 Task: Calculate sale proceeds for selling your house in Washington DC.
Action: Mouse moved to (780, 132)
Screenshot: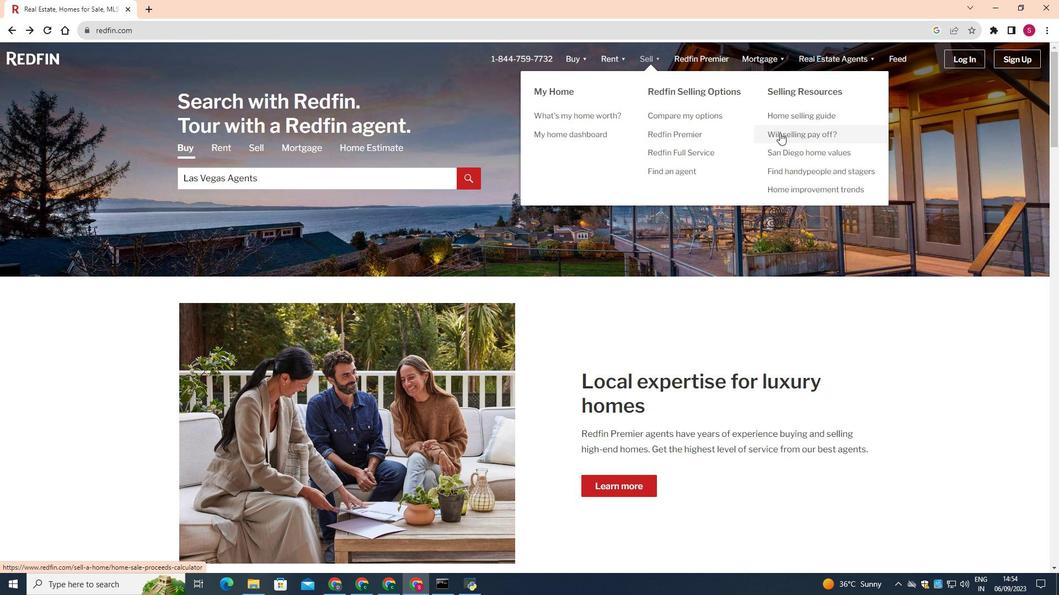 
Action: Mouse pressed left at (780, 132)
Screenshot: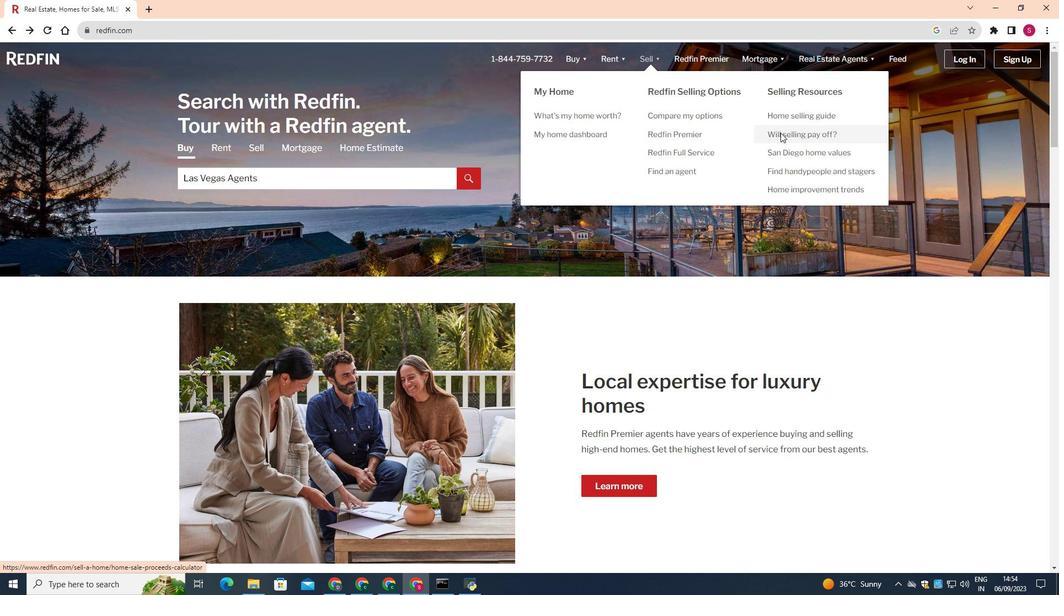 
Action: Mouse moved to (235, 253)
Screenshot: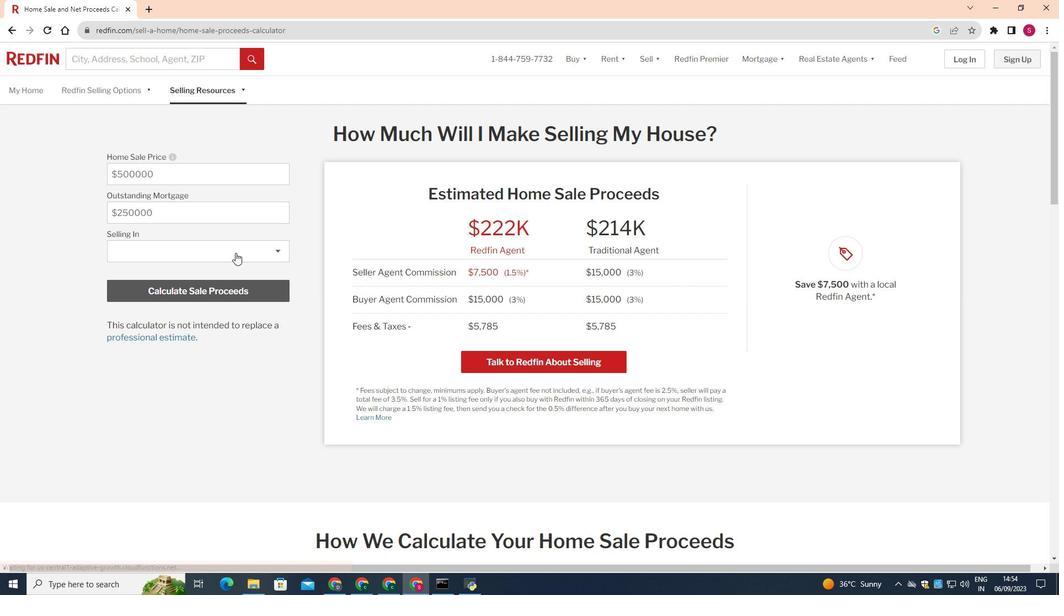 
Action: Mouse pressed left at (235, 253)
Screenshot: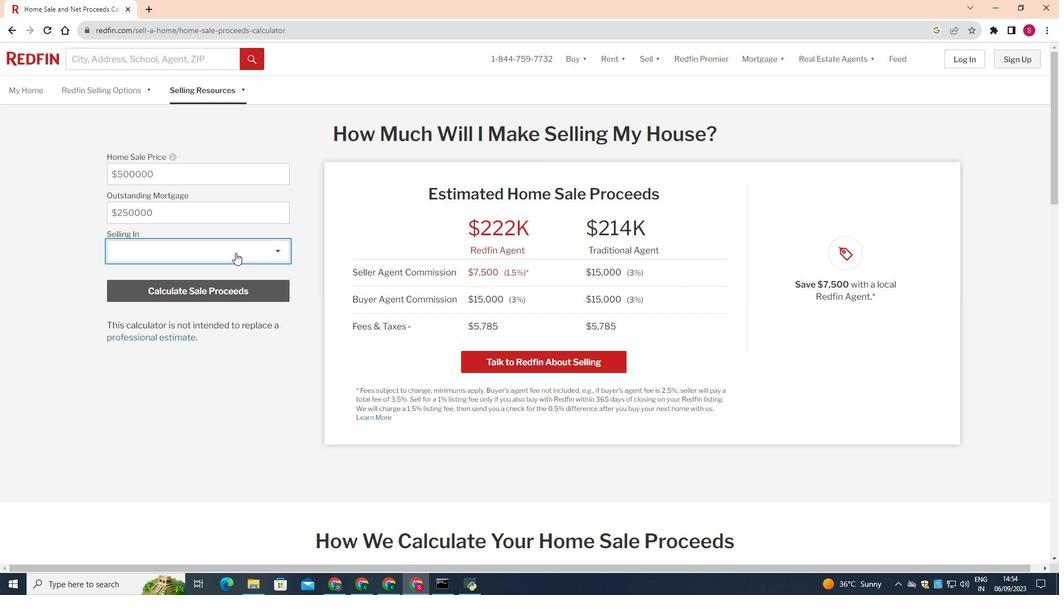 
Action: Mouse moved to (211, 312)
Screenshot: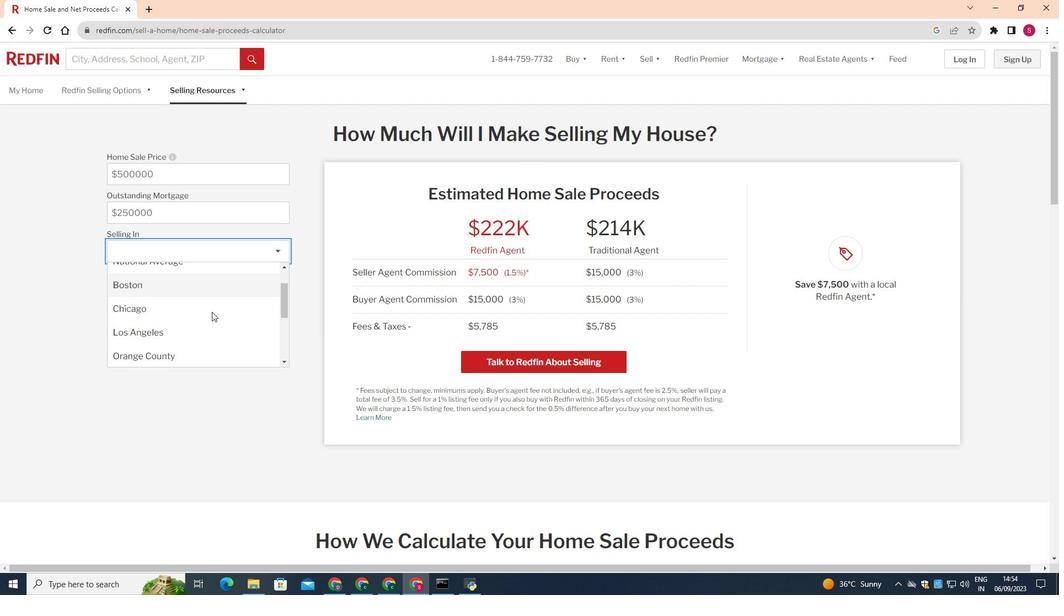 
Action: Mouse scrolled (211, 311) with delta (0, 0)
Screenshot: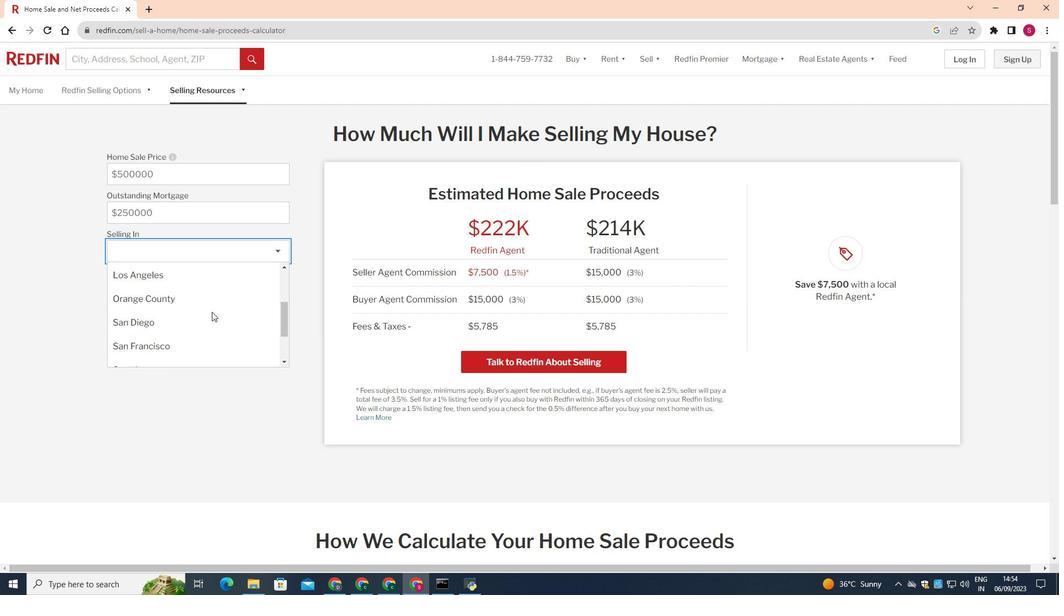 
Action: Mouse scrolled (211, 311) with delta (0, 0)
Screenshot: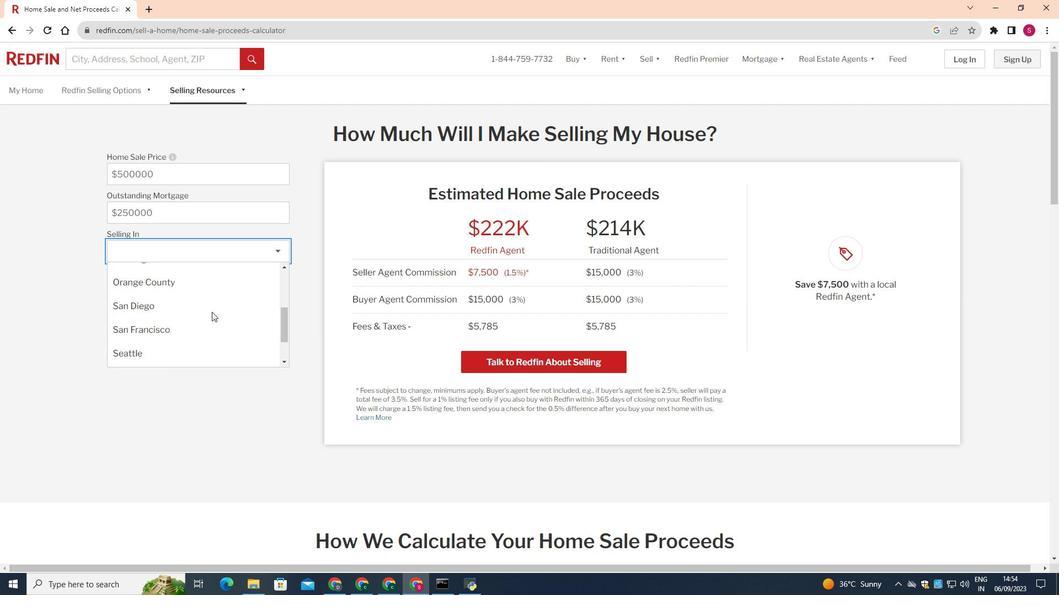 
Action: Mouse scrolled (211, 311) with delta (0, 0)
Screenshot: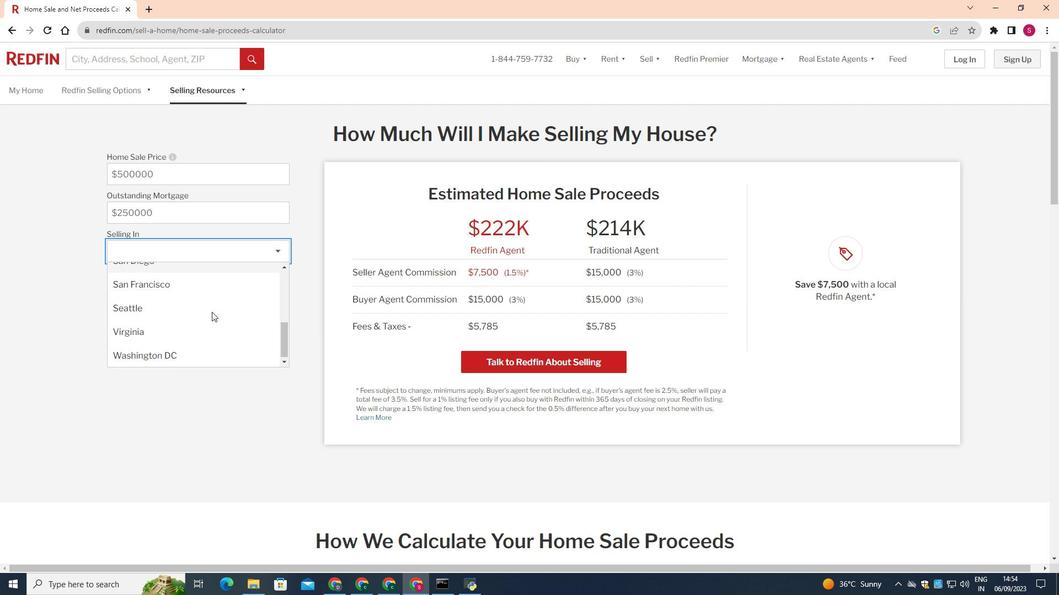 
Action: Mouse scrolled (211, 311) with delta (0, 0)
Screenshot: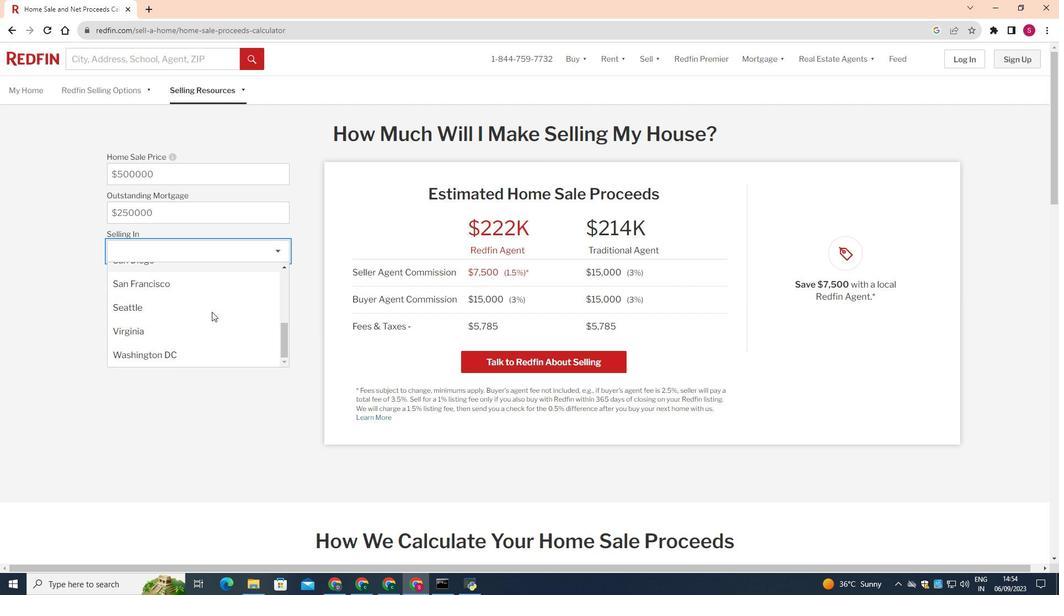 
Action: Mouse moved to (182, 357)
Screenshot: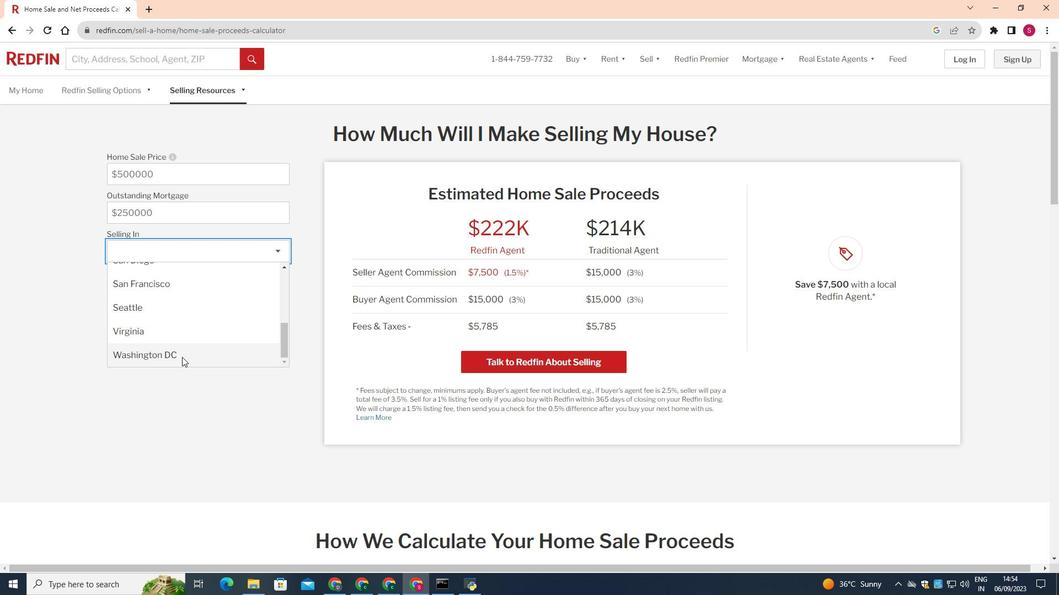 
Action: Mouse pressed left at (182, 357)
Screenshot: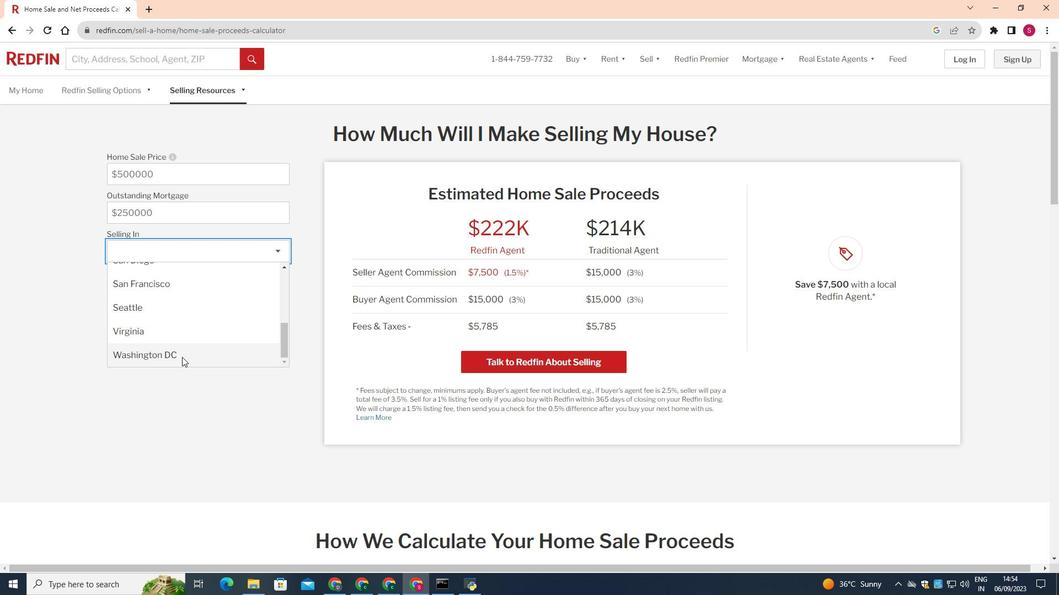 
Action: Mouse moved to (214, 293)
Screenshot: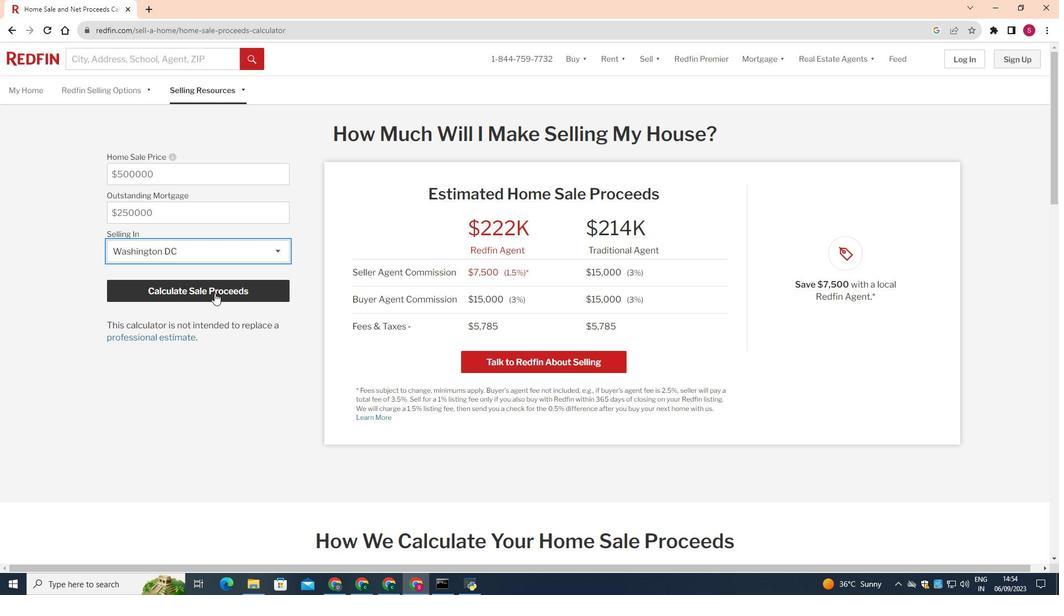 
Action: Mouse pressed left at (214, 293)
Screenshot: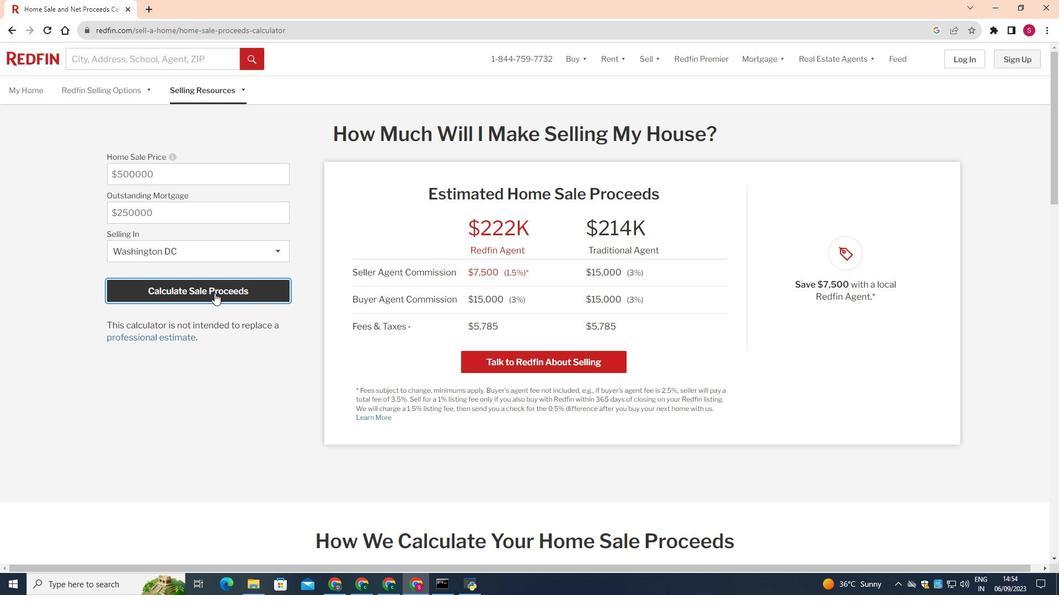 
